 Task: Use the formula "BINOM.DIST" in spreadsheet "Project protfolio".
Action: Mouse moved to (104, 164)
Screenshot: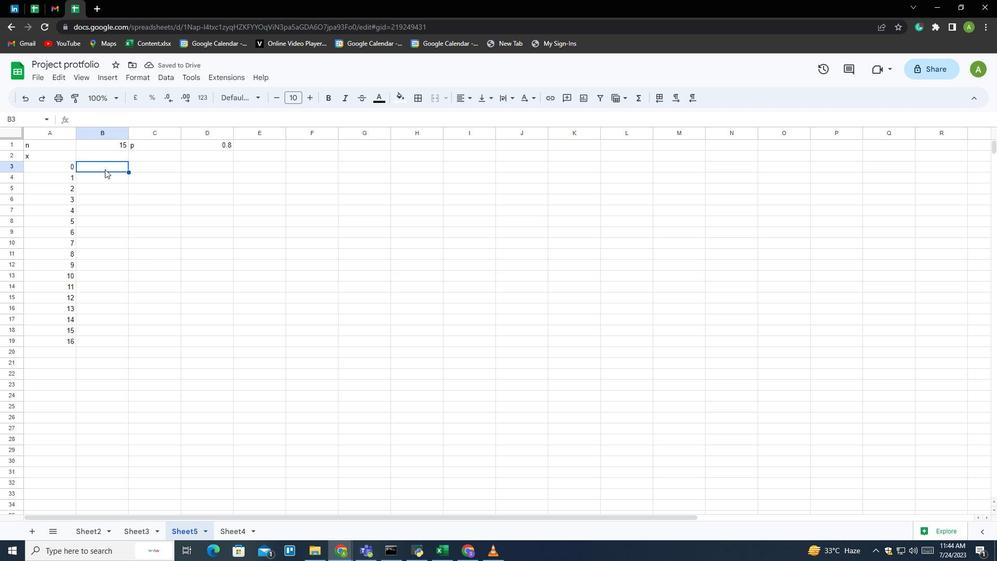 
Action: Mouse pressed left at (104, 164)
Screenshot: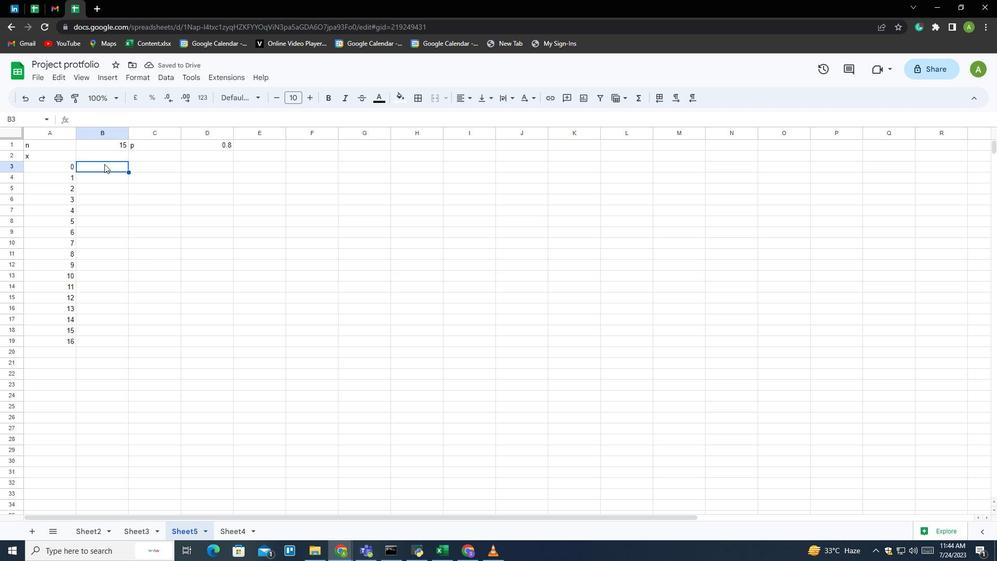 
Action: Mouse moved to (638, 99)
Screenshot: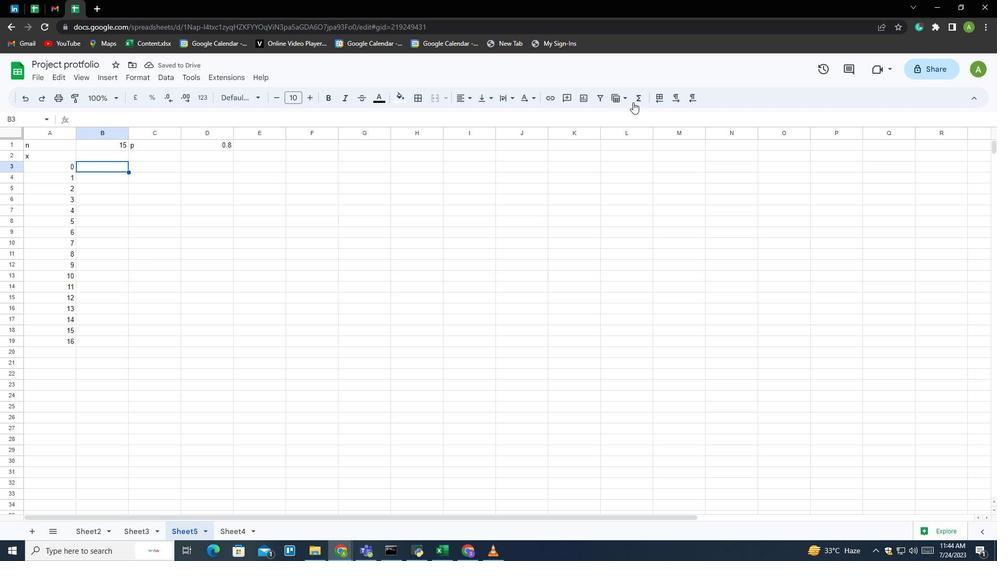 
Action: Mouse pressed left at (638, 99)
Screenshot: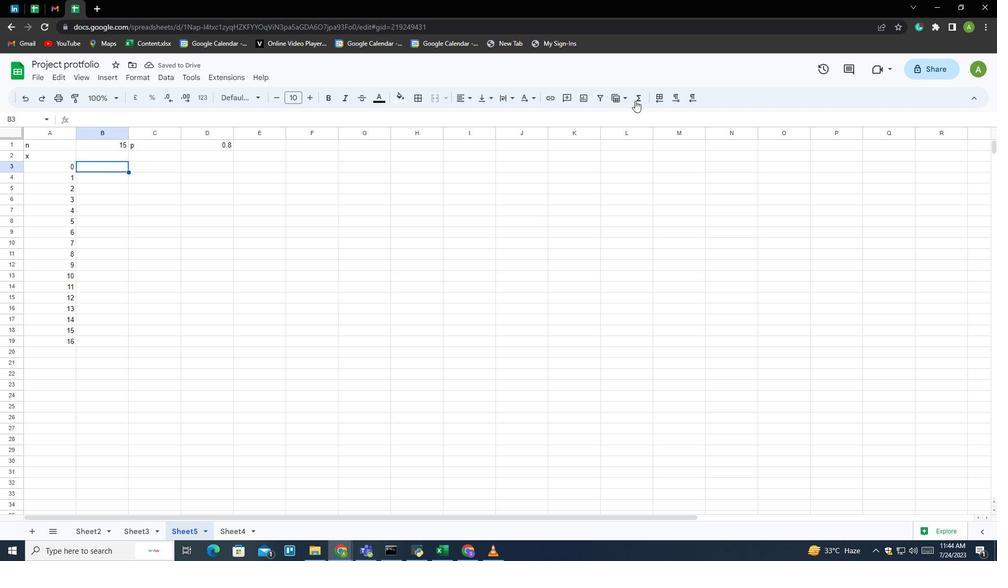
Action: Mouse moved to (656, 208)
Screenshot: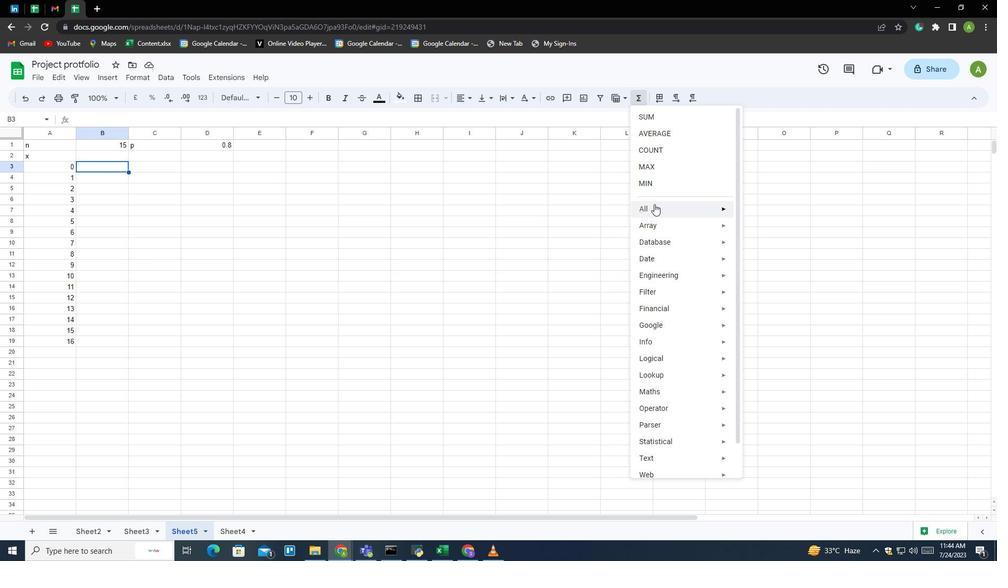 
Action: Mouse pressed left at (656, 208)
Screenshot: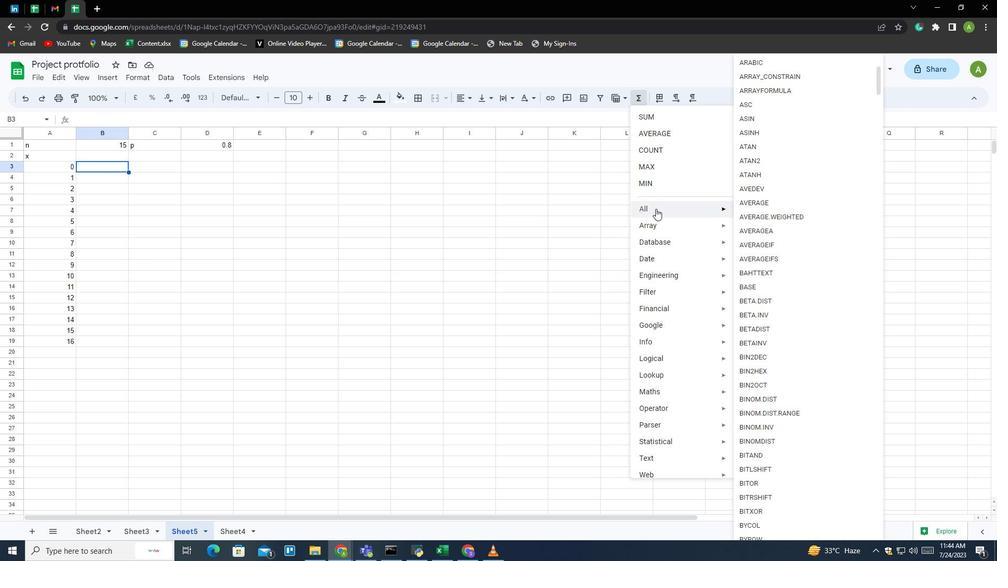 
Action: Mouse moved to (779, 400)
Screenshot: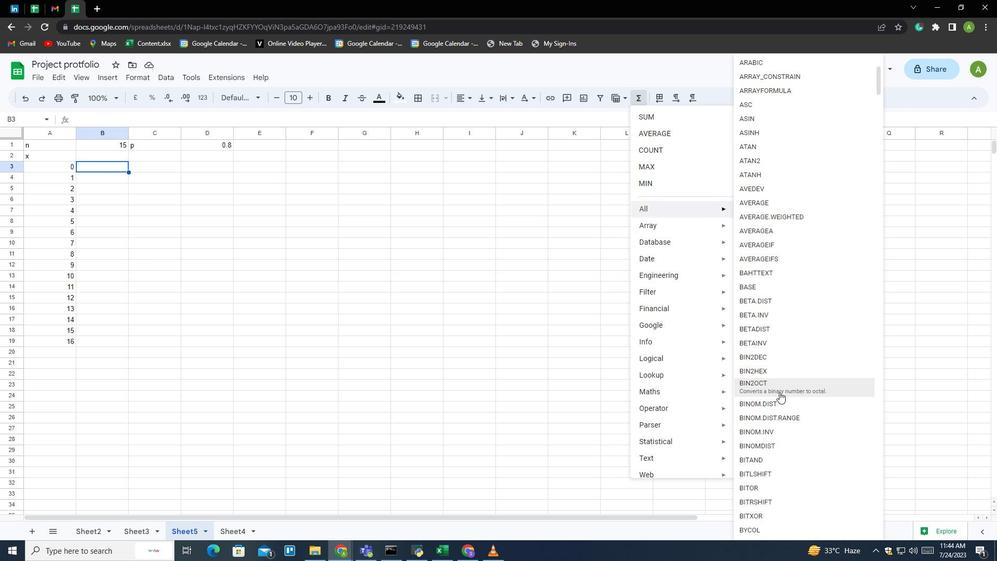 
Action: Mouse pressed left at (779, 400)
Screenshot: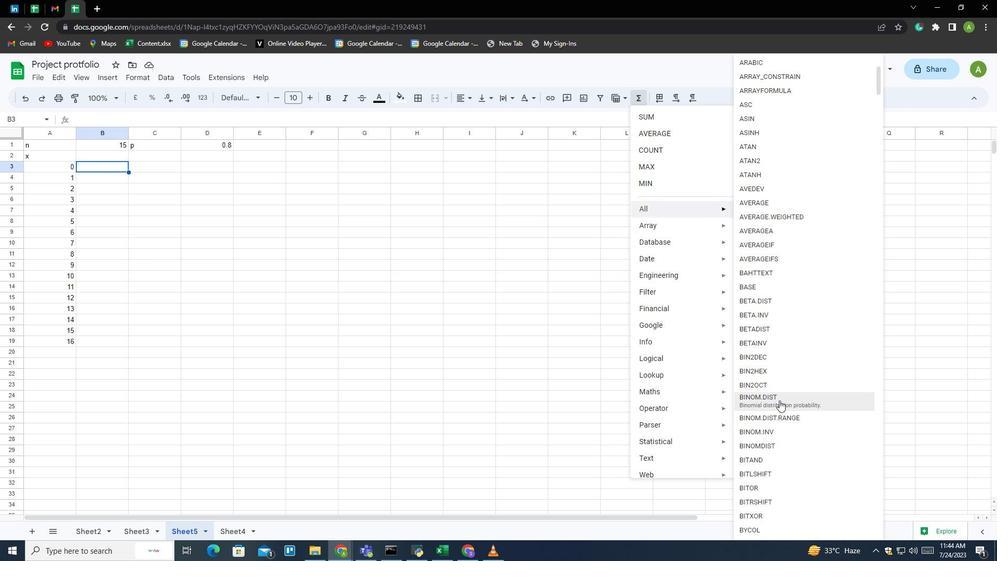 
Action: Mouse moved to (46, 165)
Screenshot: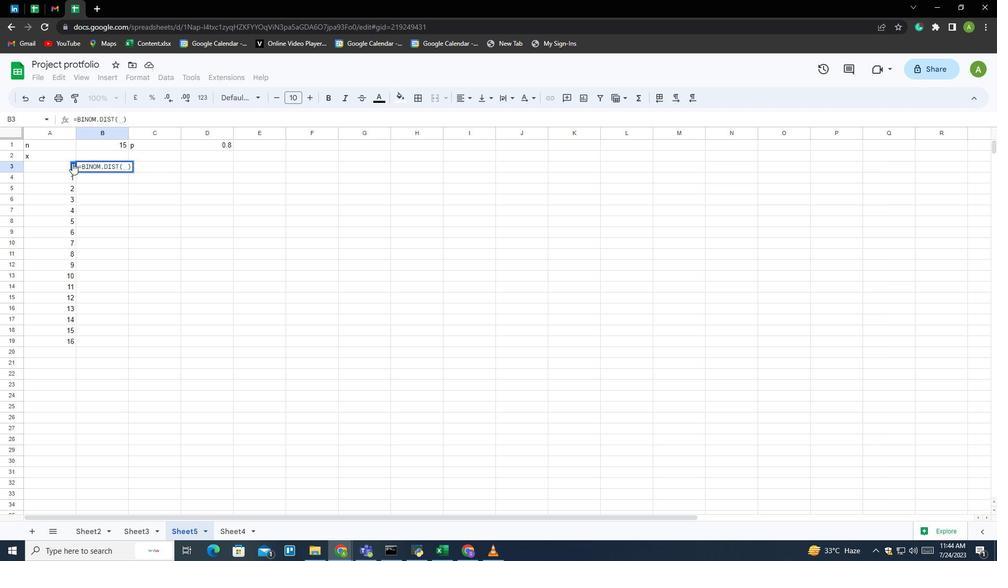 
Action: Mouse pressed left at (46, 165)
Screenshot: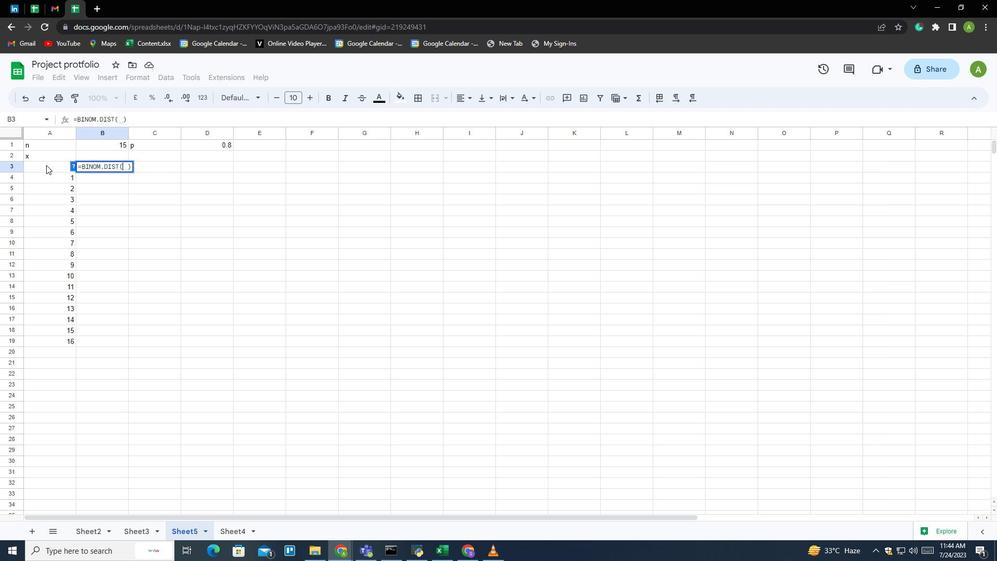 
Action: Mouse moved to (127, 172)
Screenshot: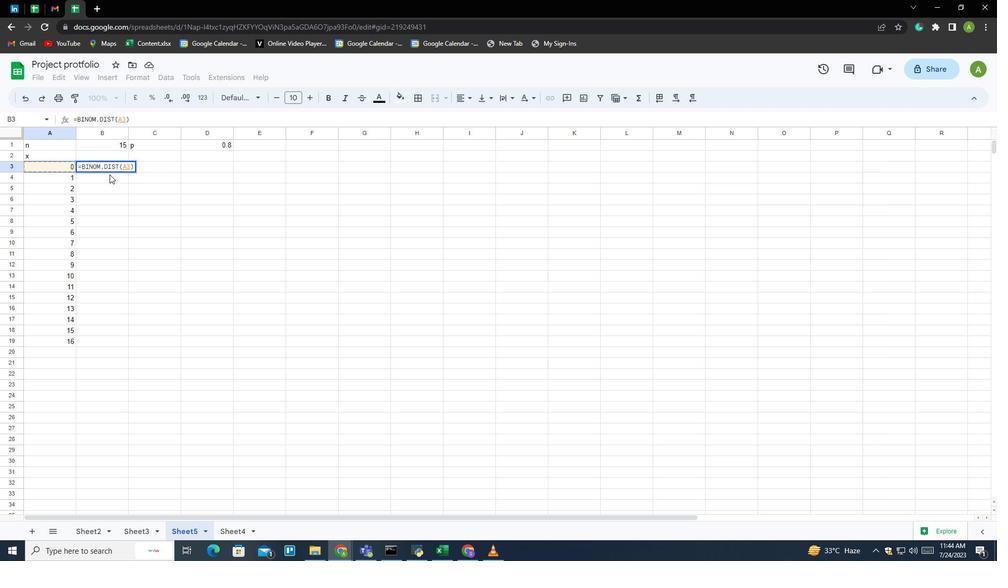 
Action: Key pressed ,
Screenshot: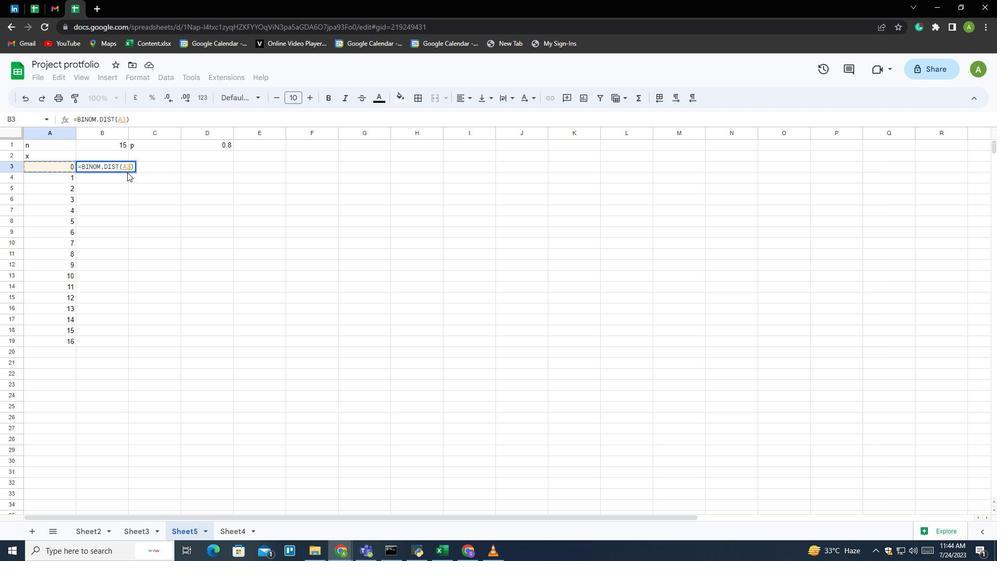 
Action: Mouse moved to (122, 143)
Screenshot: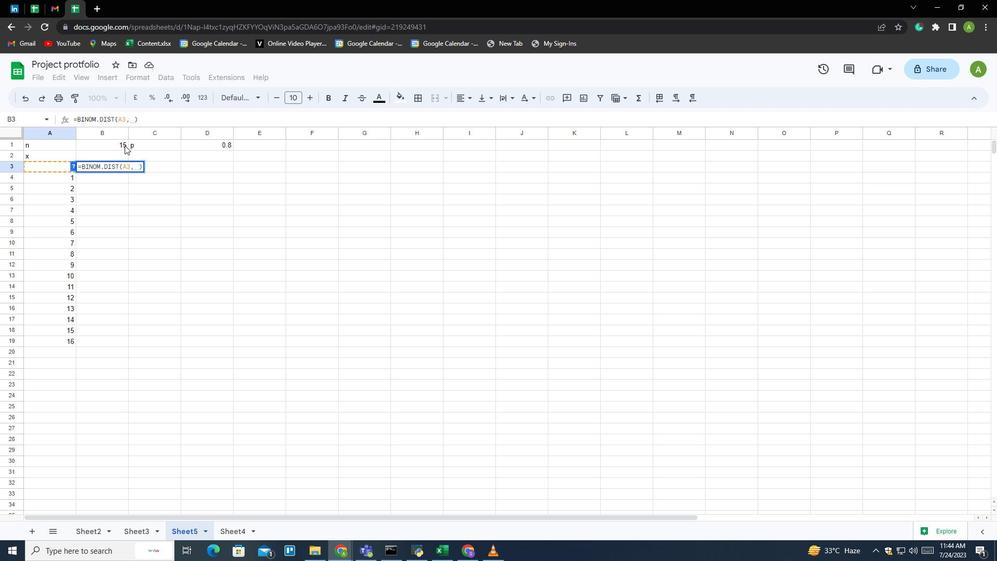 
Action: Key pressed <Key.shift><Key.shift><Key.shift><Key.shift><Key.shift><Key.shift><Key.shift><Key.shift><Key.shift><Key.shift><Key.shift><Key.shift><Key.shift><Key.shift><Key.shift><Key.shift><Key.shift>$<Key.shift><Key.shift><Key.shift><Key.shift><Key.shift><Key.shift>B<Key.shift><Key.shift><Key.shift><Key.shift><Key.shift><Key.shift><Key.shift><Key.shift><Key.shift><Key.shift><Key.shift><Key.shift><Key.shift><Key.shift><Key.shift><Key.shift><Key.shift><Key.shift><Key.shift><Key.shift>$1,<Key.shift>$<Key.shift>D<Key.shift><Key.shift><Key.shift><Key.shift><Key.shift><Key.shift><Key.shift><Key.shift><Key.shift><Key.shift><Key.shift>$1,<Key.shift><Key.shift><Key.shift><Key.shift><Key.shift><Key.shift><Key.shift><Key.shift><Key.shift><Key.shift><Key.shift><Key.shift><Key.shift><Key.shift><Key.shift><Key.shift><Key.shift><Key.shift><Key.shift><Key.shift><Key.shift><Key.shift><Key.shift><Key.shift><Key.shift><Key.shift><Key.shift><Key.shift>Fa<Key.backspace>alse
Screenshot: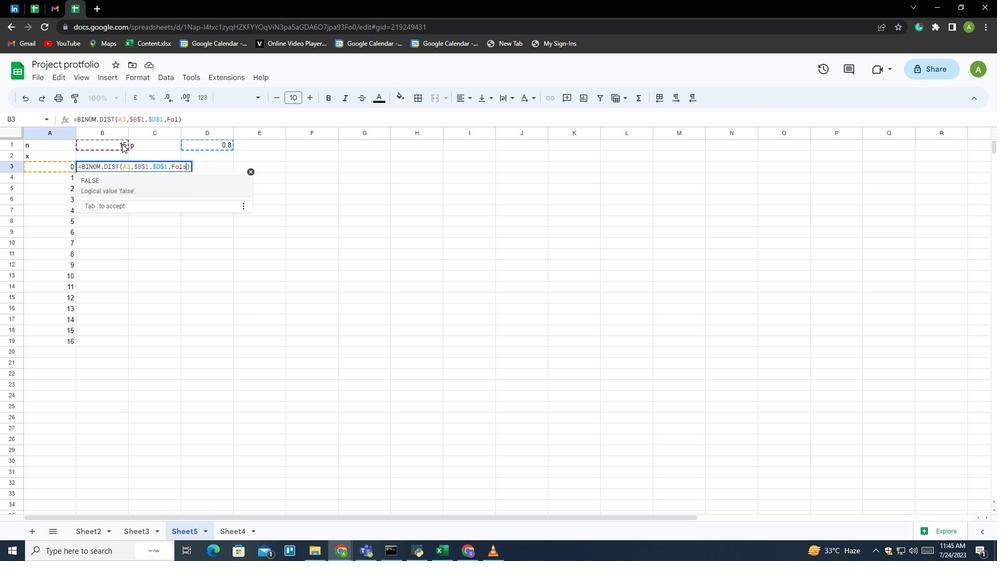 
Action: Mouse moved to (139, 166)
Screenshot: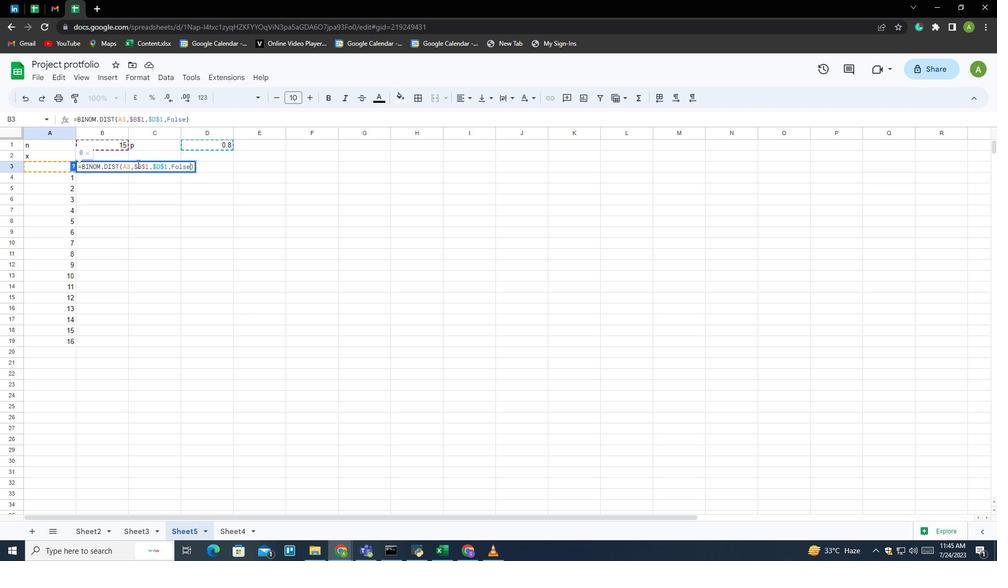 
Action: Key pressed <Key.enter>
Screenshot: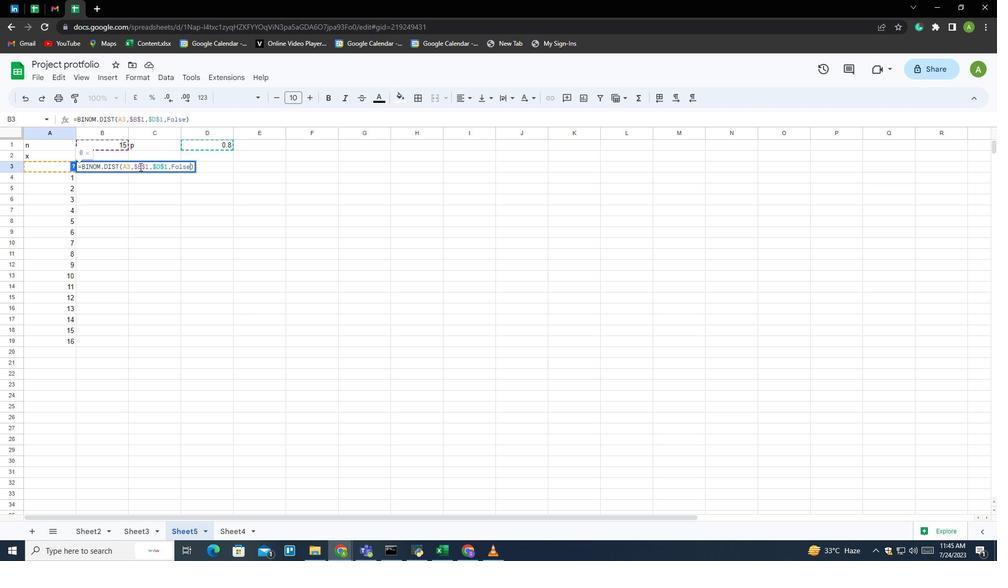 
Action: Mouse moved to (139, 244)
Screenshot: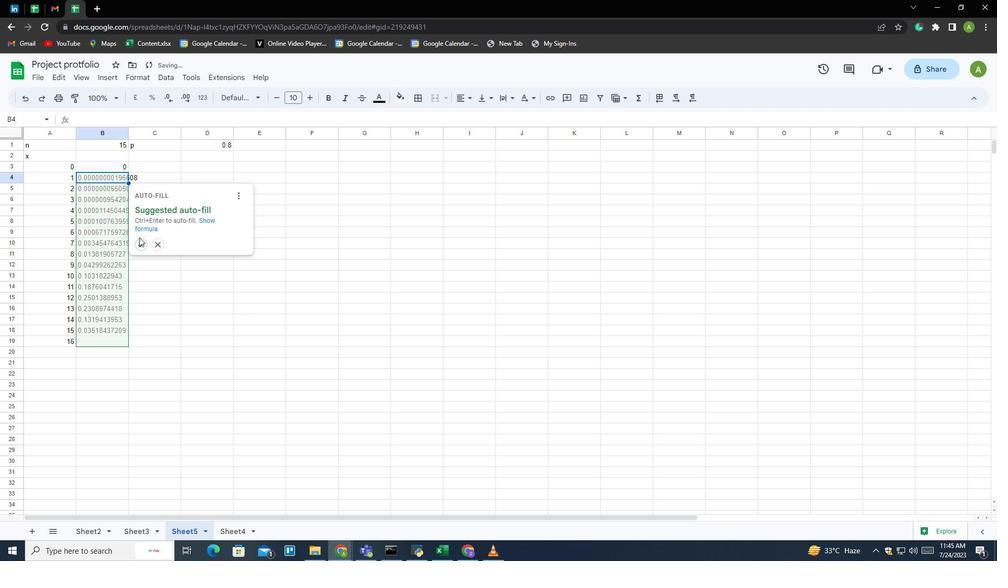 
Action: Mouse pressed left at (139, 244)
Screenshot: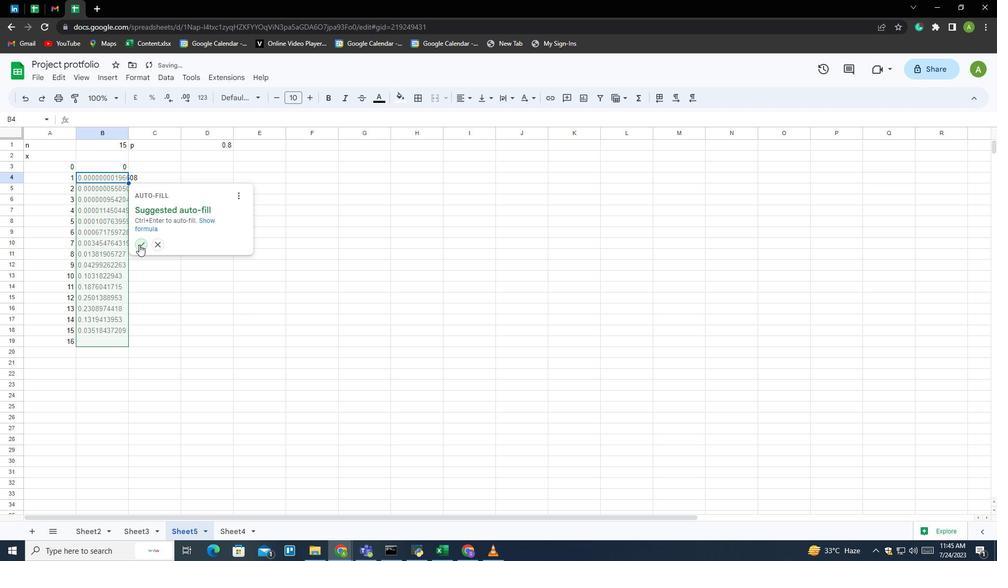 
Action: Mouse moved to (149, 228)
Screenshot: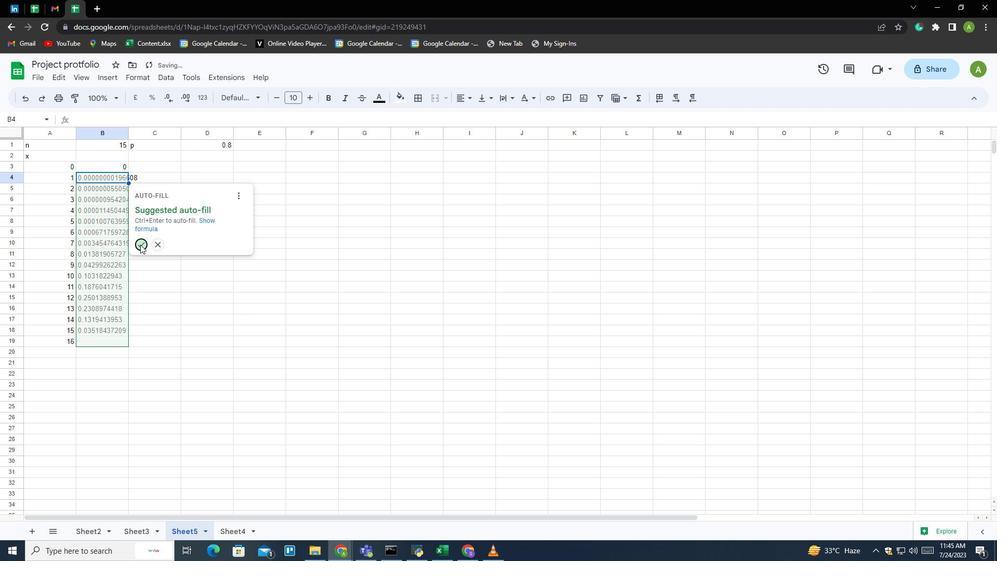 
